 Task: Look for properties with ceiling or mobile hoists.
Action: Mouse pressed left at (1028, 163)
Screenshot: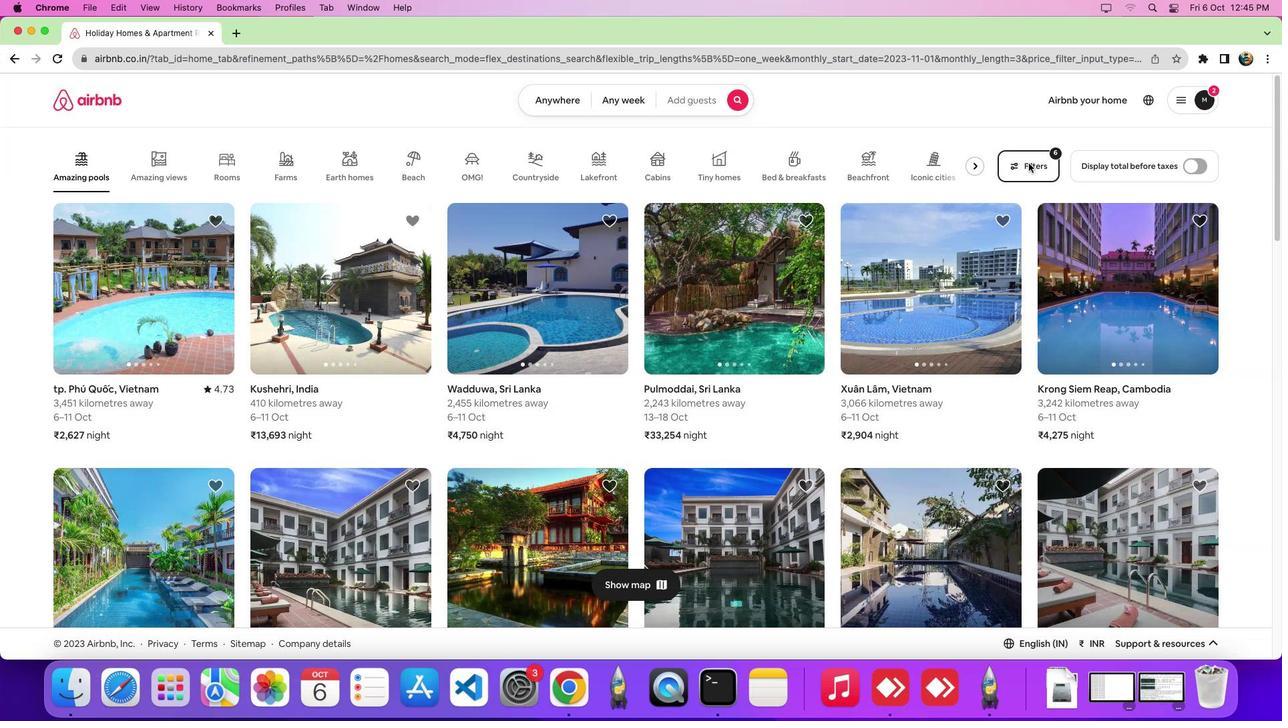 
Action: Mouse moved to (466, 233)
Screenshot: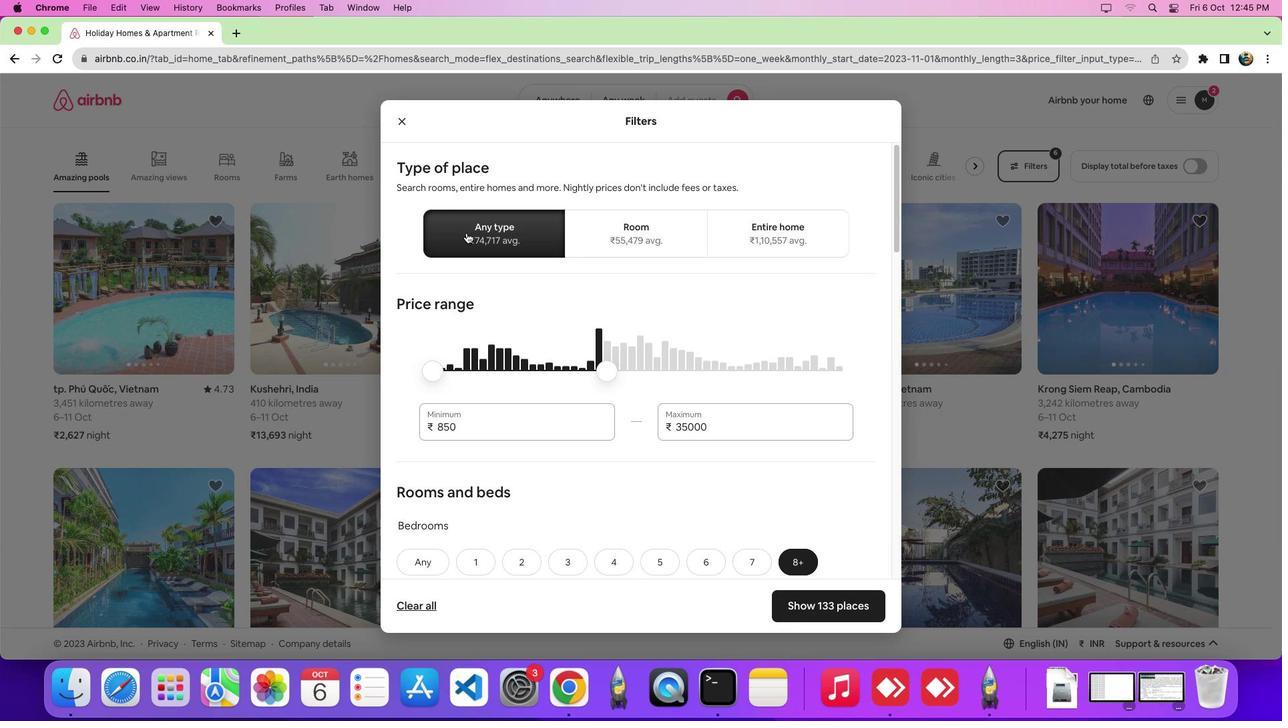 
Action: Mouse pressed left at (466, 233)
Screenshot: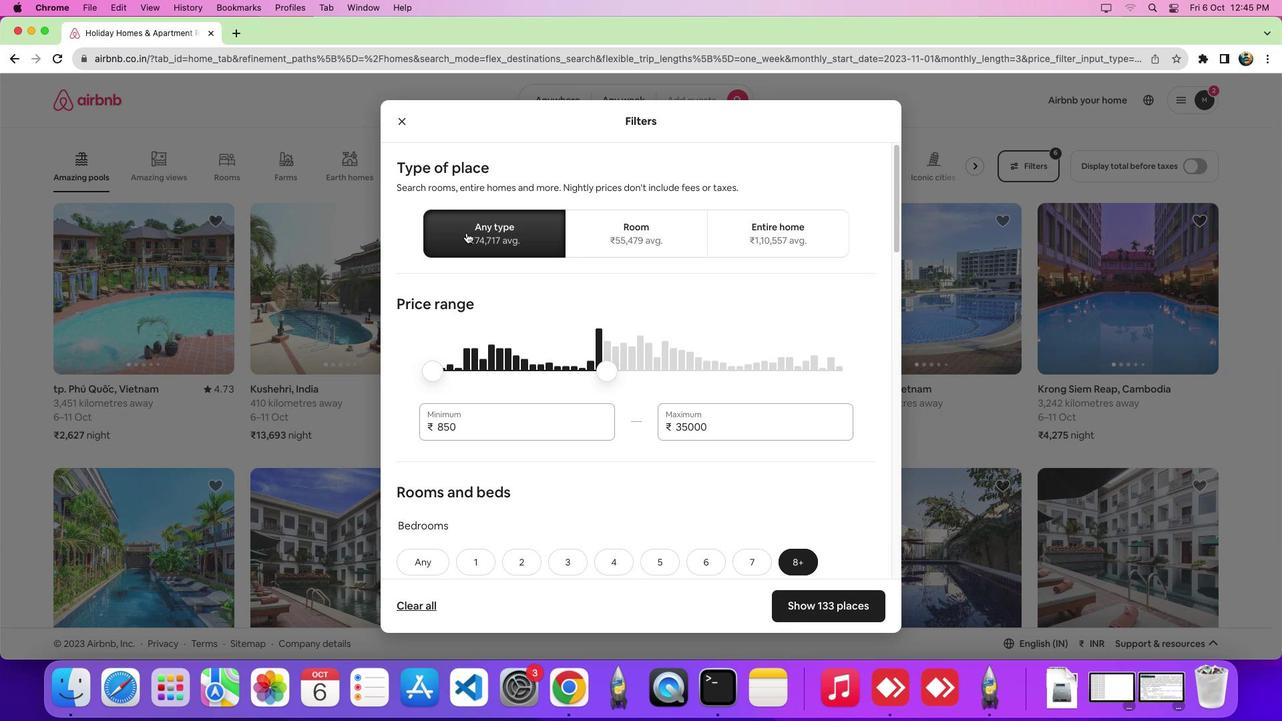 
Action: Mouse moved to (631, 462)
Screenshot: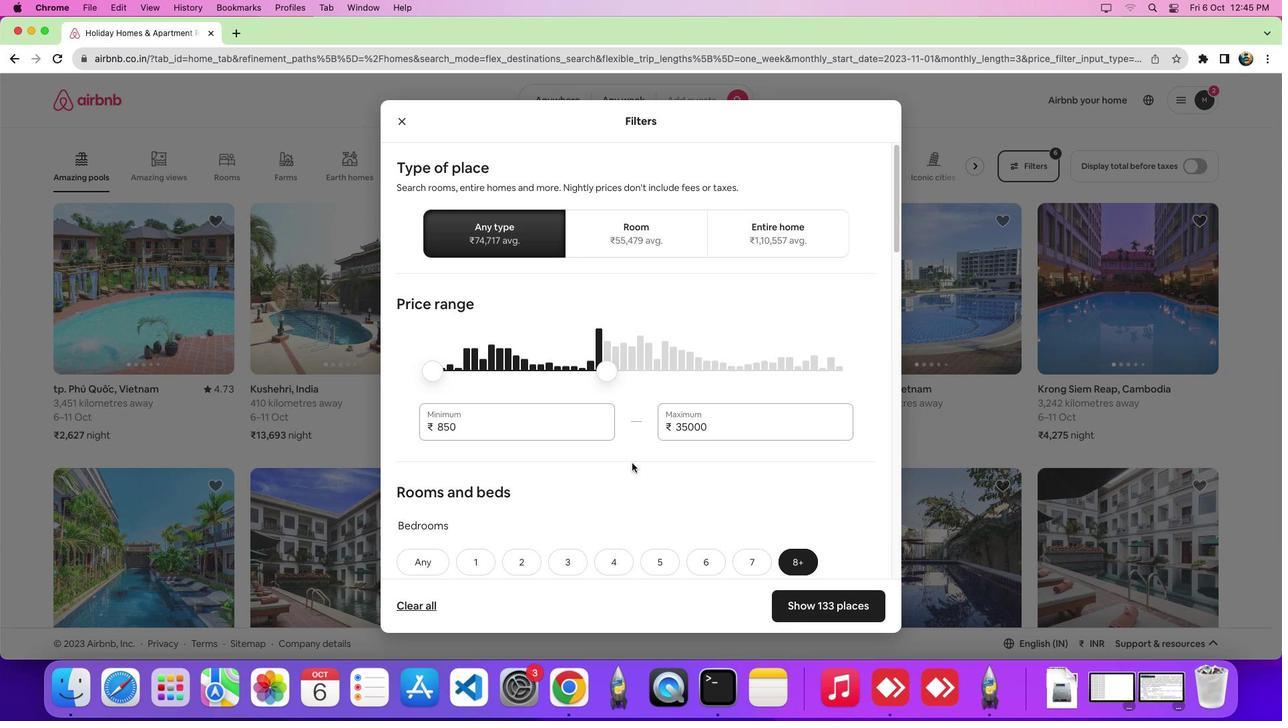 
Action: Mouse scrolled (631, 462) with delta (0, 0)
Screenshot: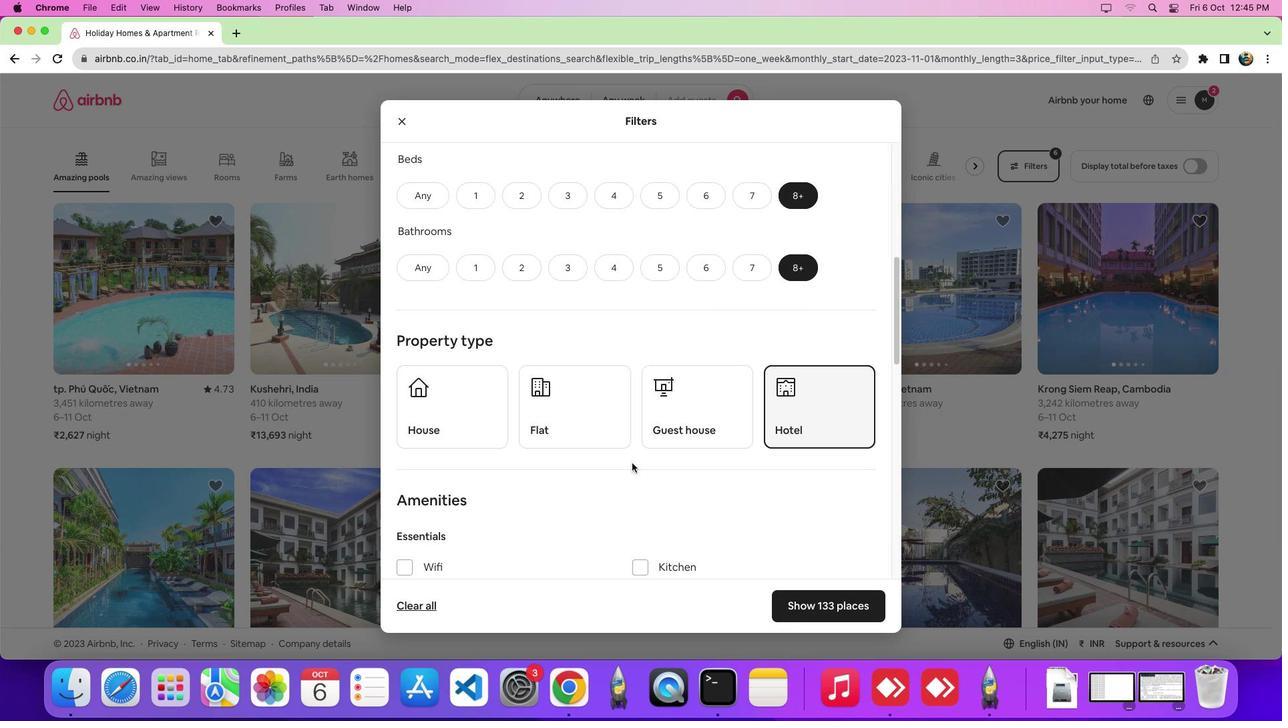 
Action: Mouse scrolled (631, 462) with delta (0, -1)
Screenshot: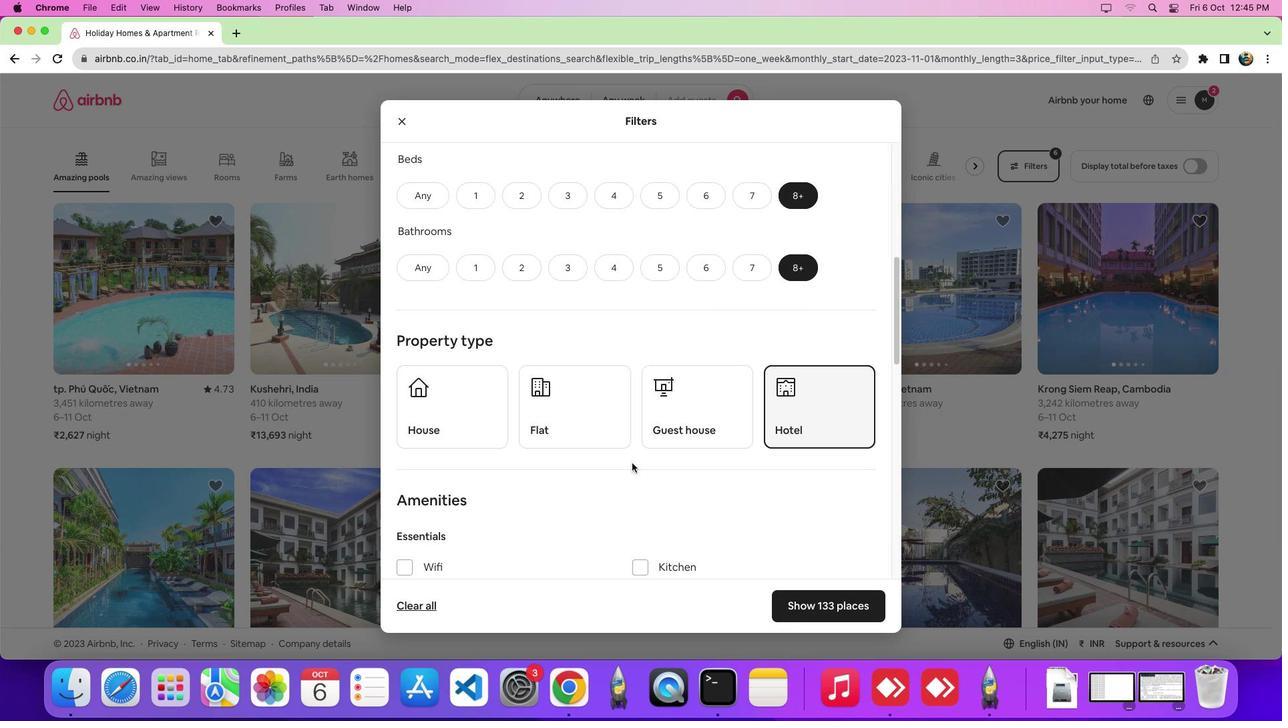
Action: Mouse scrolled (631, 462) with delta (0, -6)
Screenshot: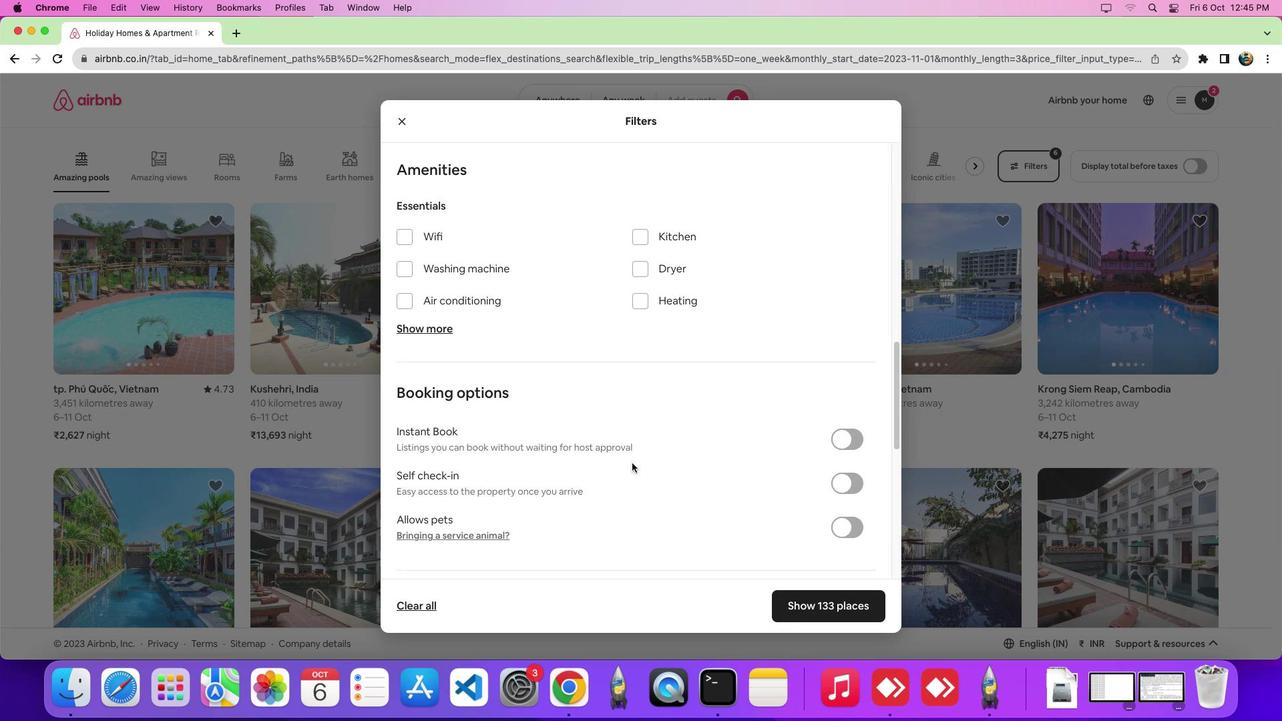 
Action: Mouse scrolled (631, 462) with delta (0, -8)
Screenshot: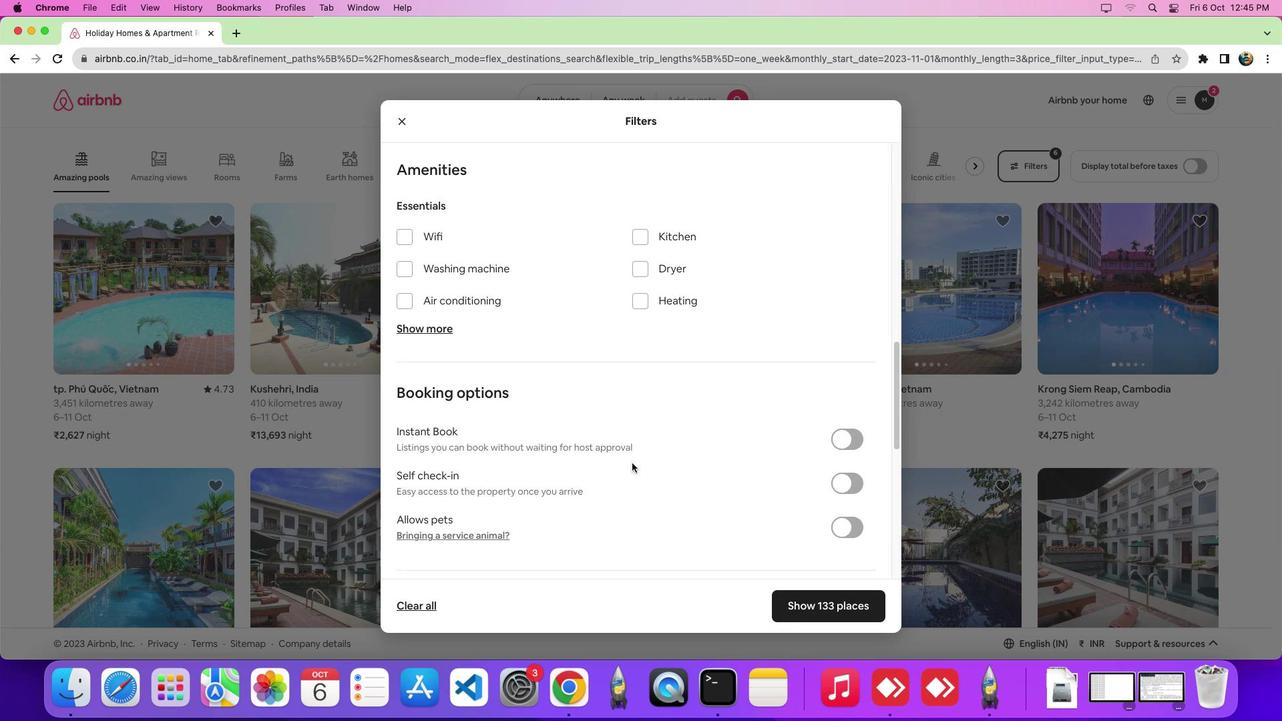 
Action: Mouse scrolled (631, 462) with delta (0, -9)
Screenshot: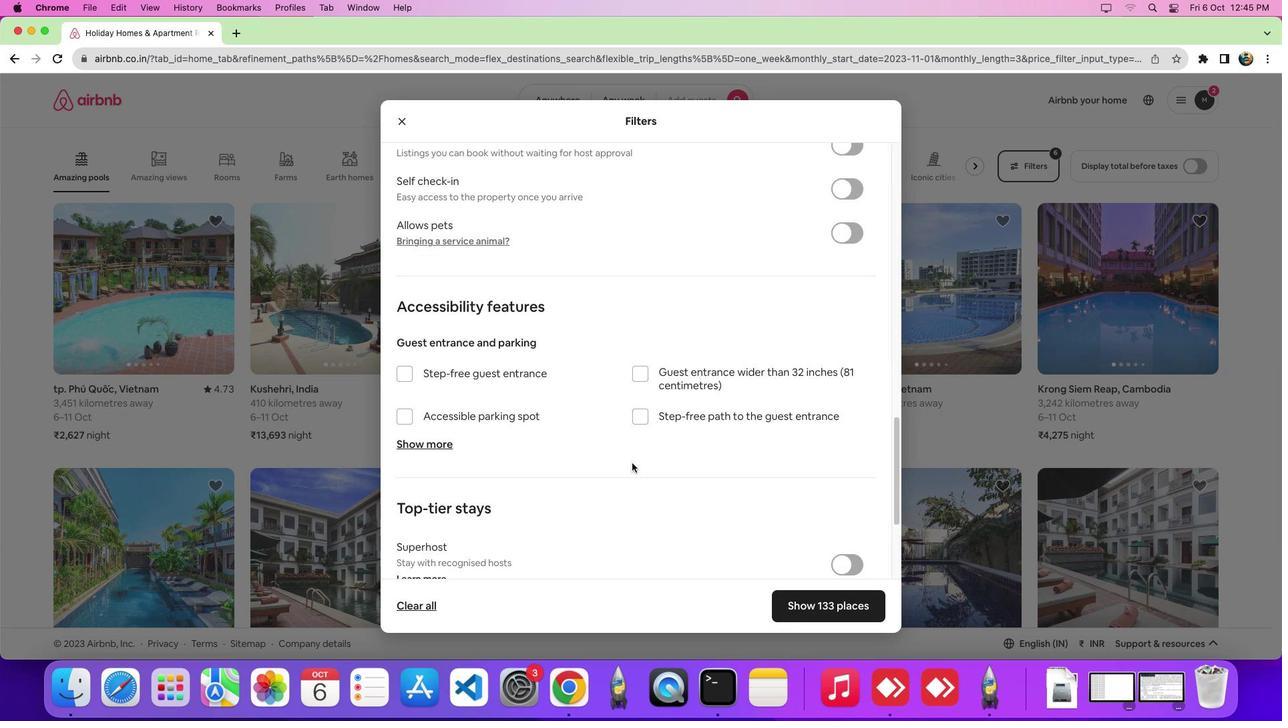 
Action: Mouse scrolled (631, 462) with delta (0, 0)
Screenshot: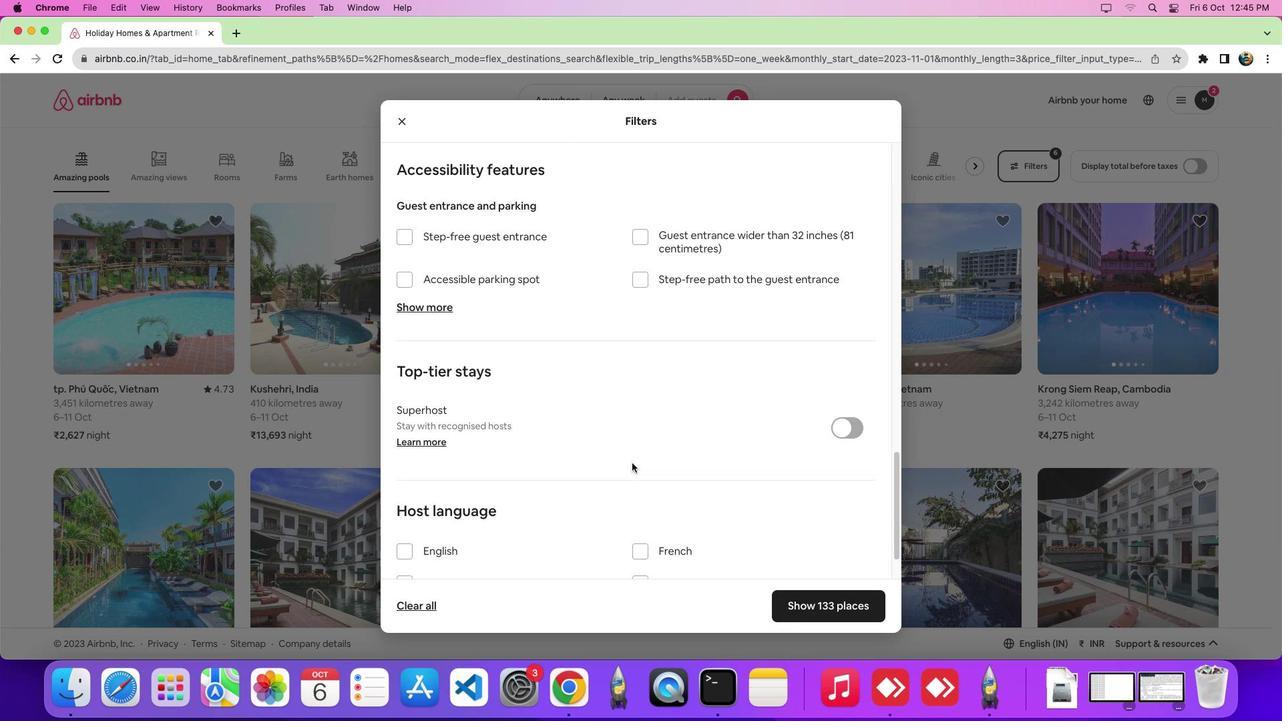 
Action: Mouse scrolled (631, 462) with delta (0, -1)
Screenshot: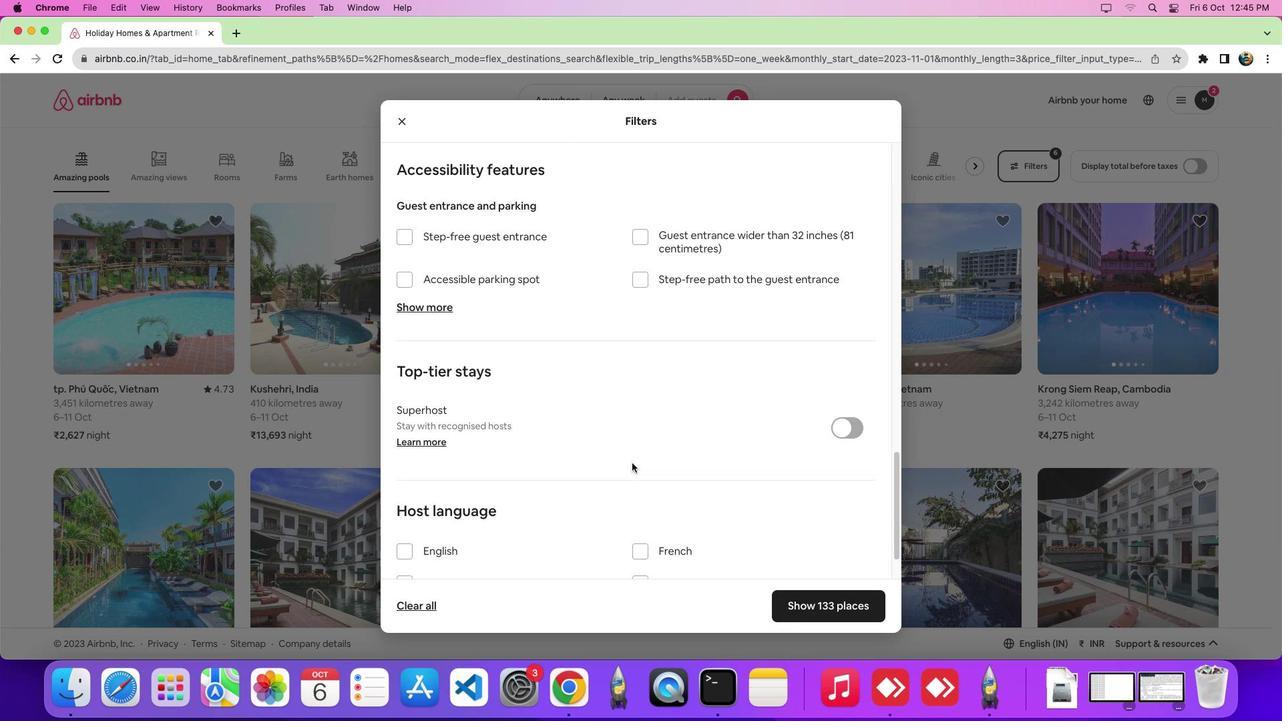 
Action: Mouse scrolled (631, 462) with delta (0, -6)
Screenshot: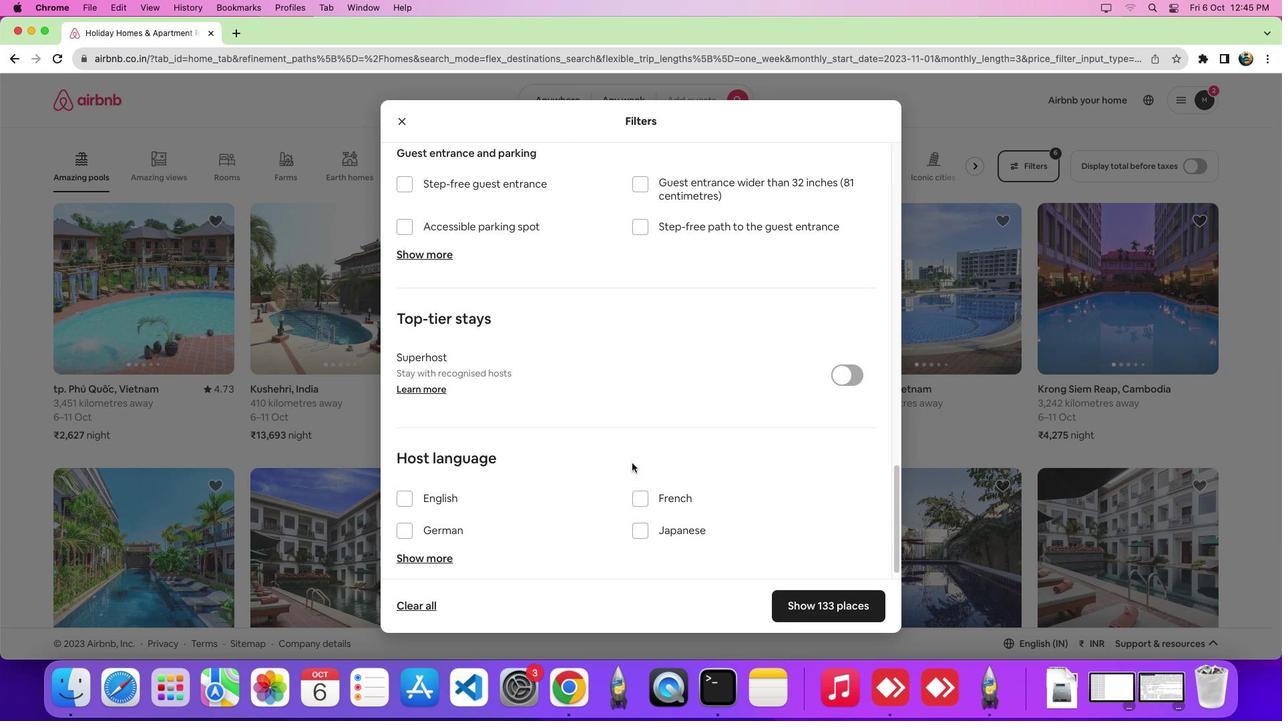
Action: Mouse scrolled (631, 462) with delta (0, -9)
Screenshot: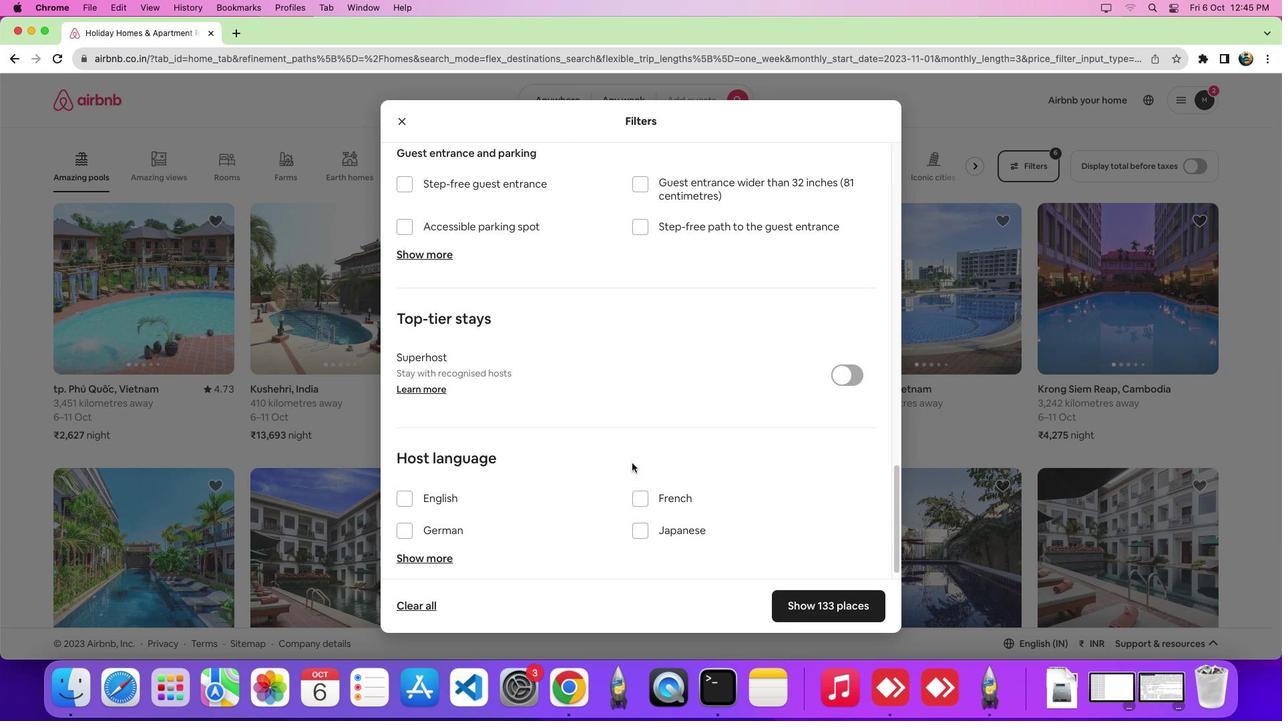 
Action: Mouse scrolled (631, 462) with delta (0, -10)
Screenshot: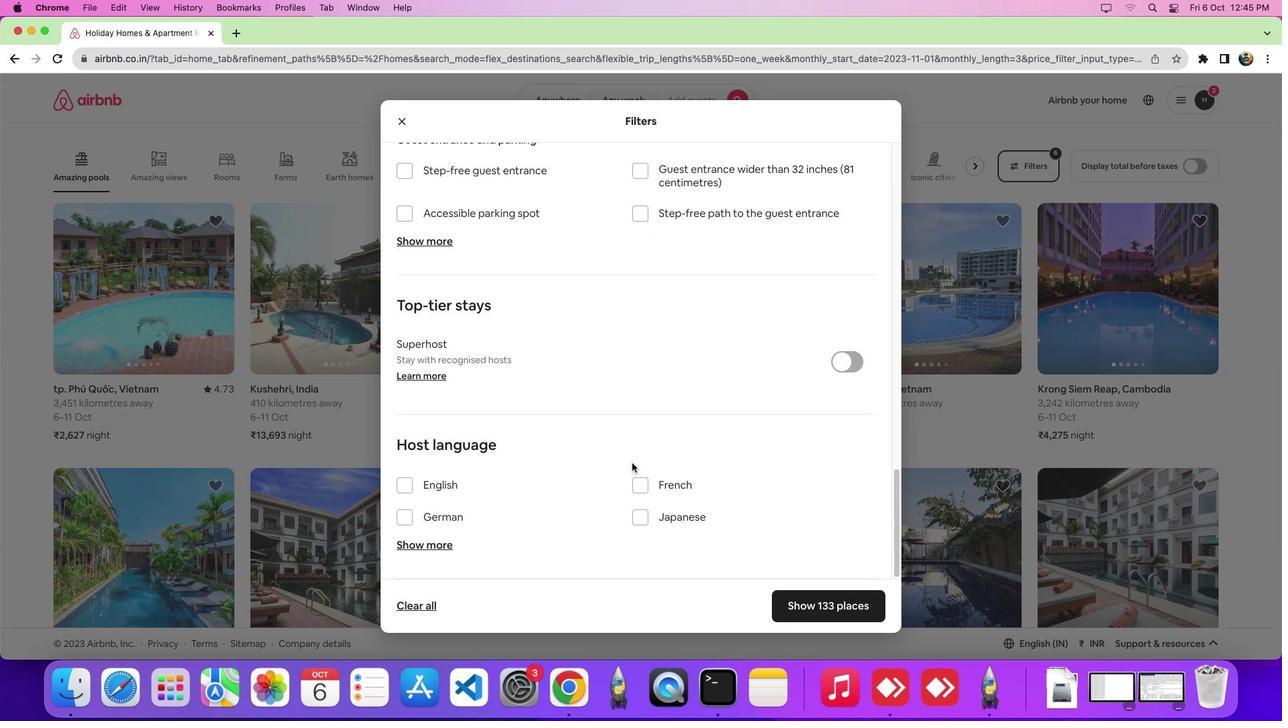 
Action: Mouse moved to (445, 242)
Screenshot: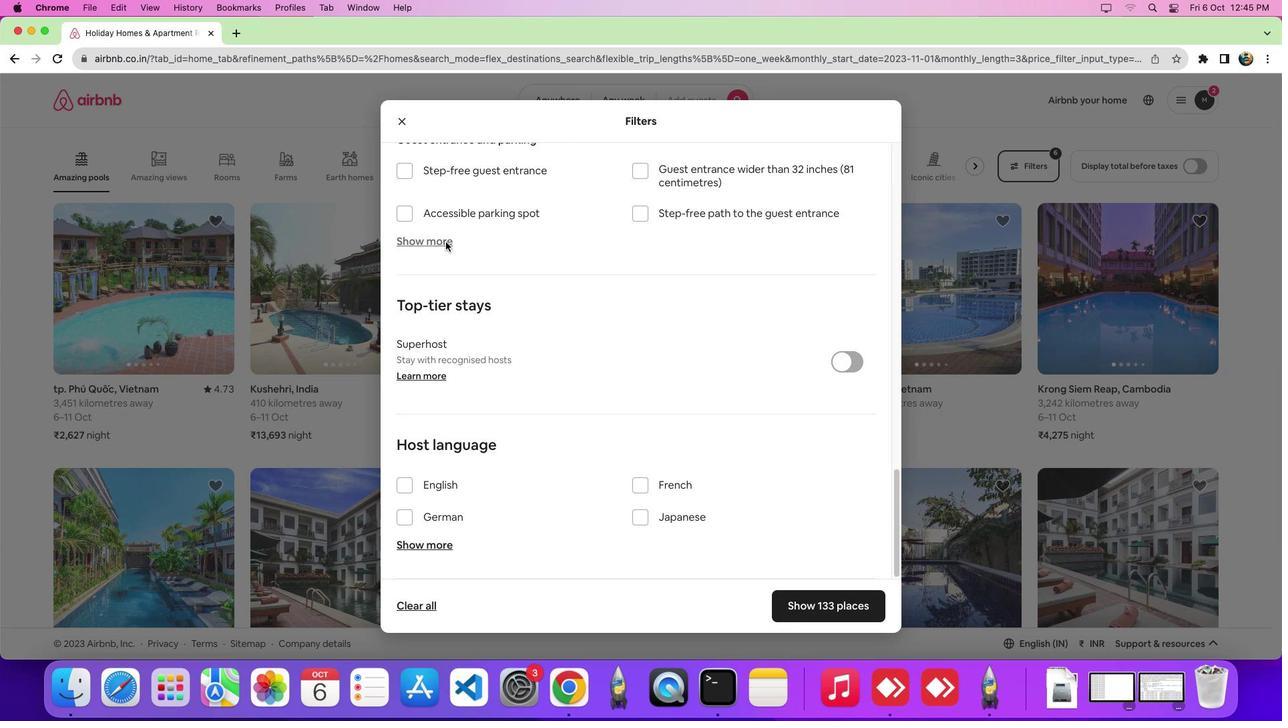 
Action: Mouse pressed left at (445, 242)
Screenshot: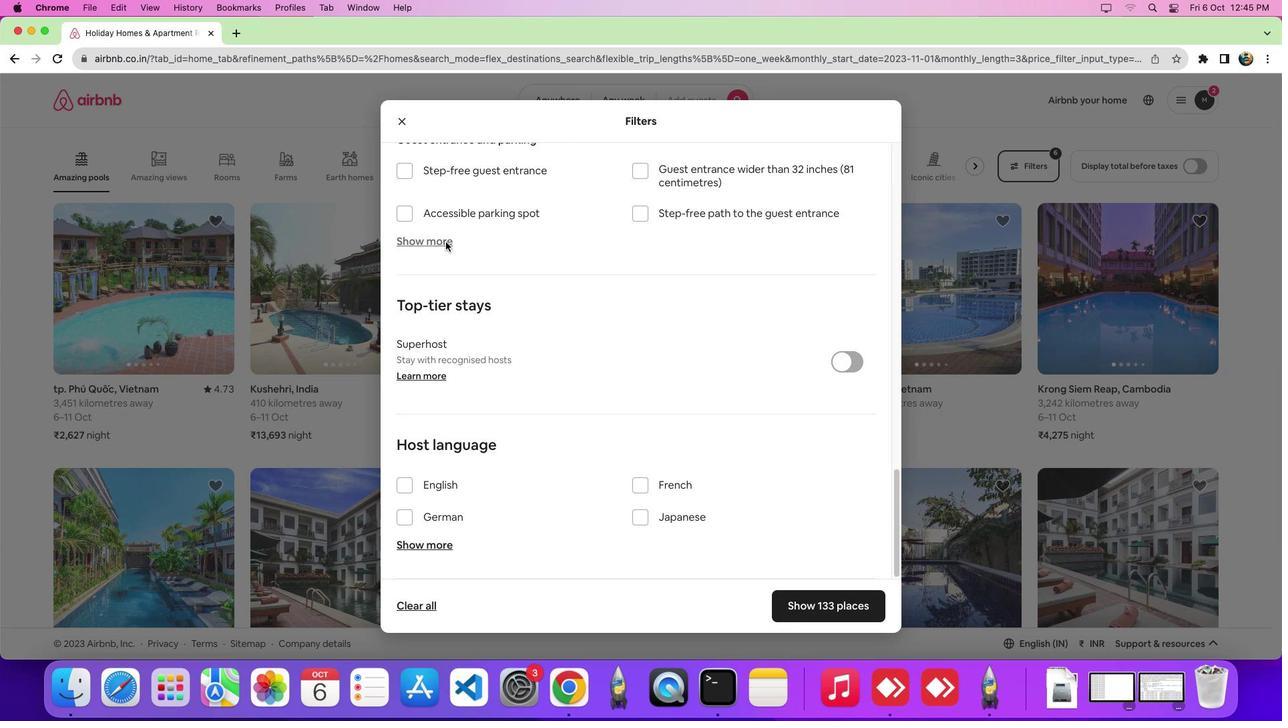 
Action: Mouse moved to (410, 524)
Screenshot: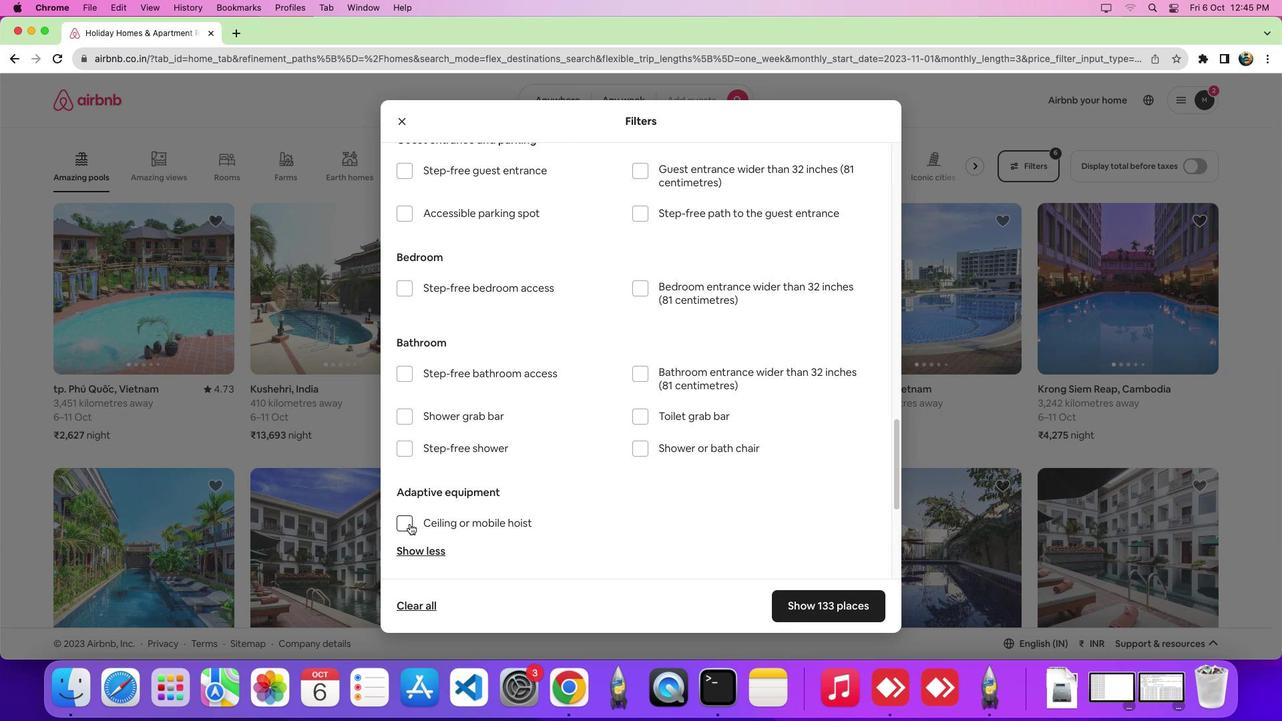 
Action: Mouse pressed left at (410, 524)
Screenshot: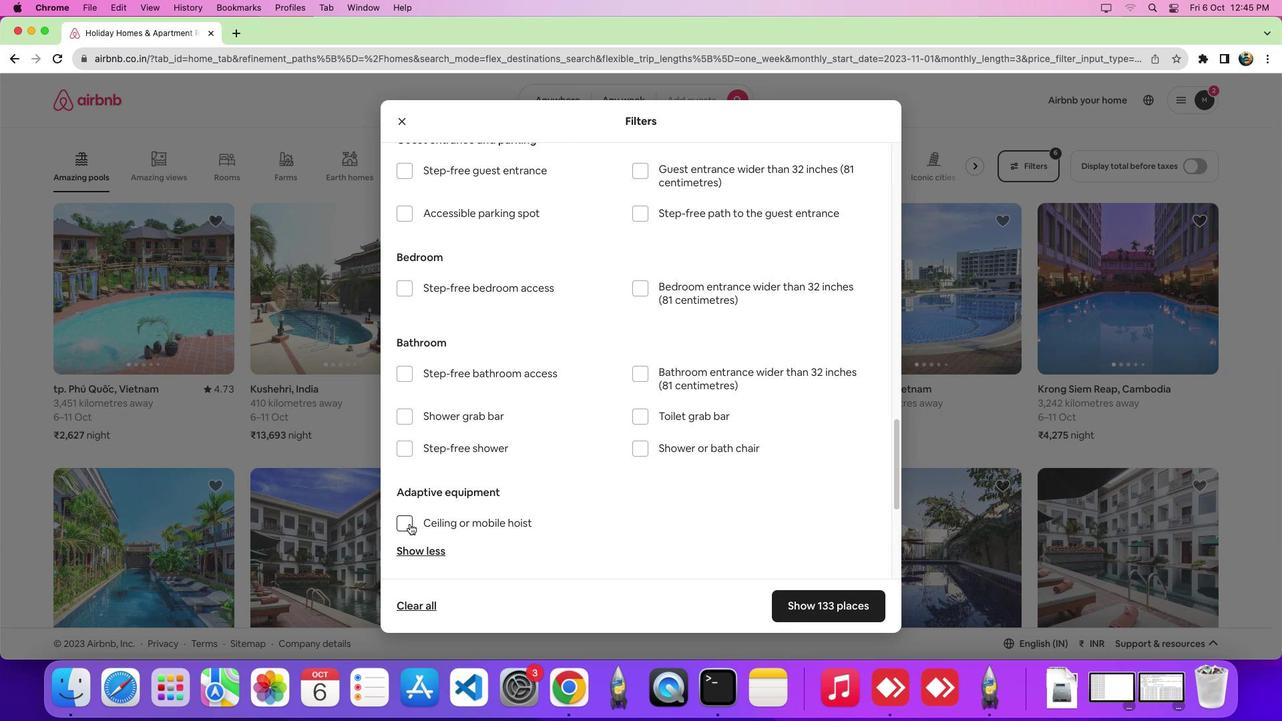 
Action: Mouse moved to (843, 612)
Screenshot: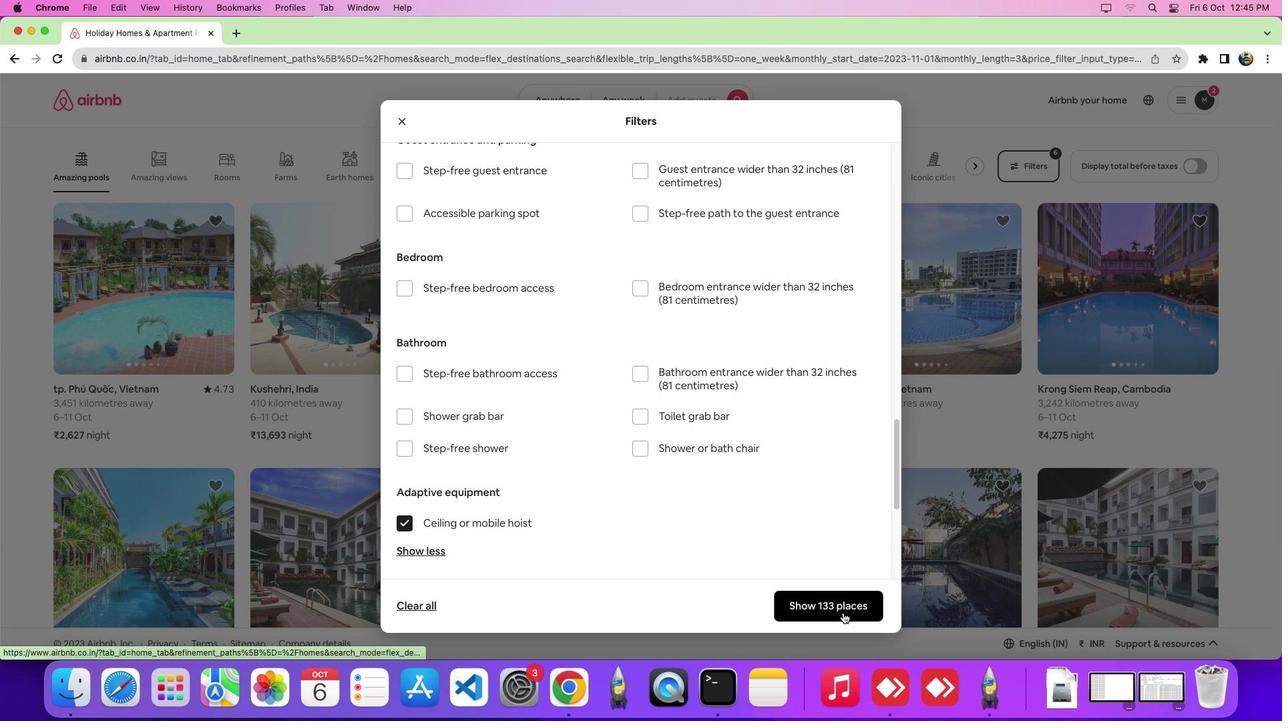 
Action: Mouse pressed left at (843, 612)
Screenshot: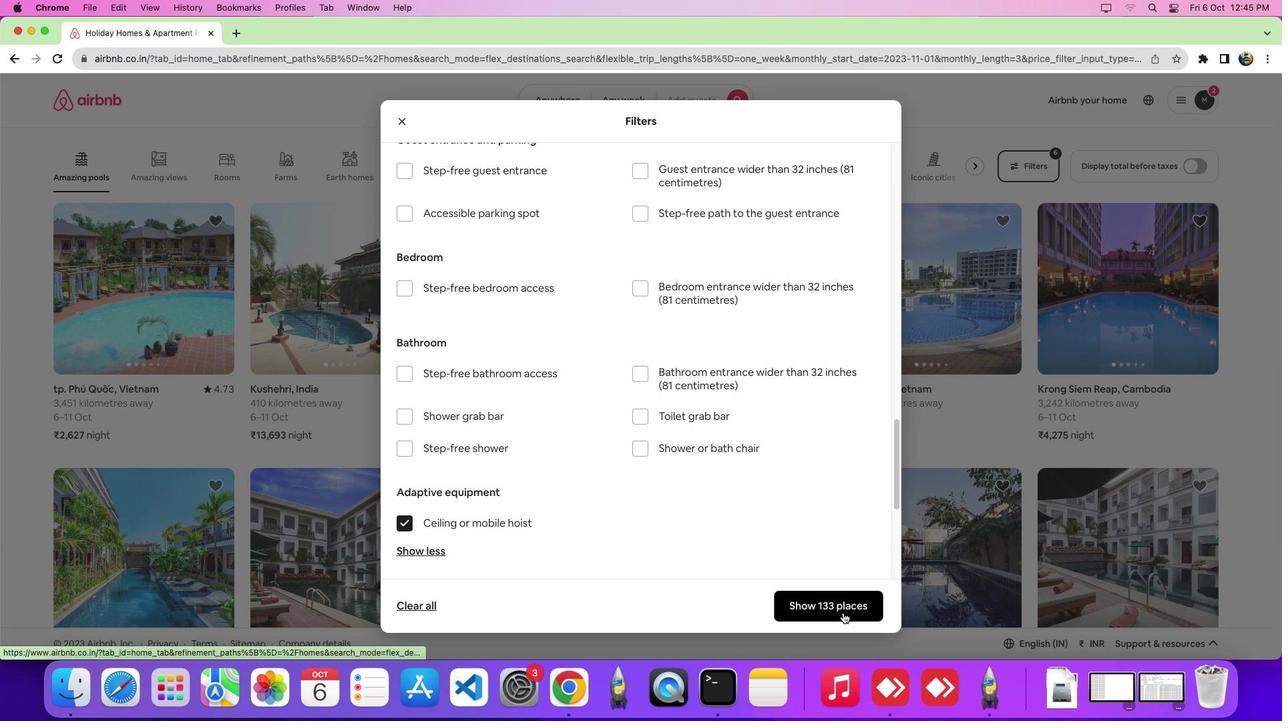 
